 Task: Create a calendar event titled 'Dinner with Team' on 25 May 2023 from 6:00 PM to 6:45 PM at 'Cyber City, DLF Tower 8th Rd, DLF Cyber City, DLF Phase 2, Sector 24, Gurugram, Haryana 122002, India' with a 30-minute notification.
Action: Mouse moved to (50, 120)
Screenshot: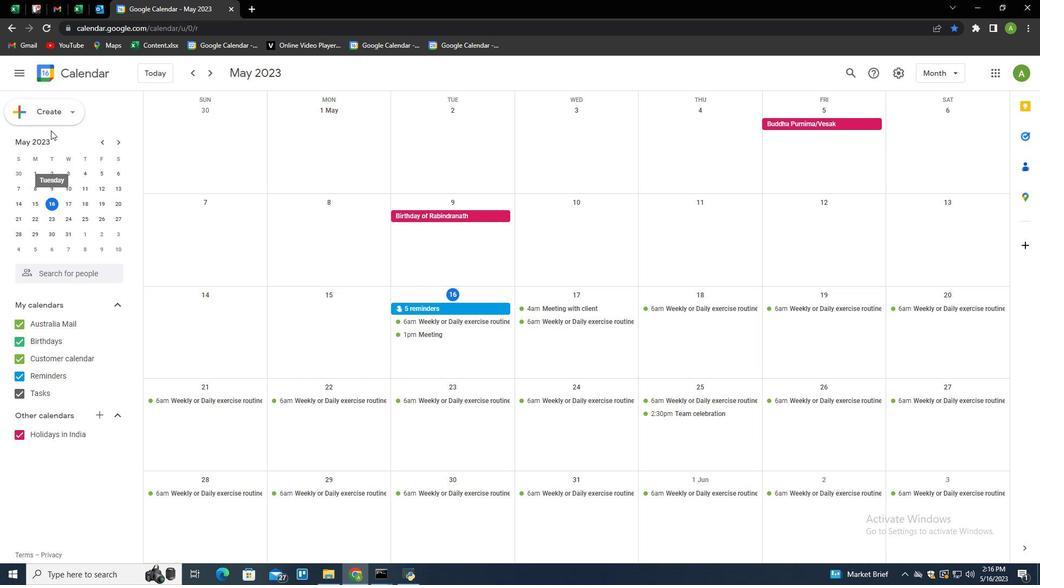 
Action: Mouse pressed left at (50, 120)
Screenshot: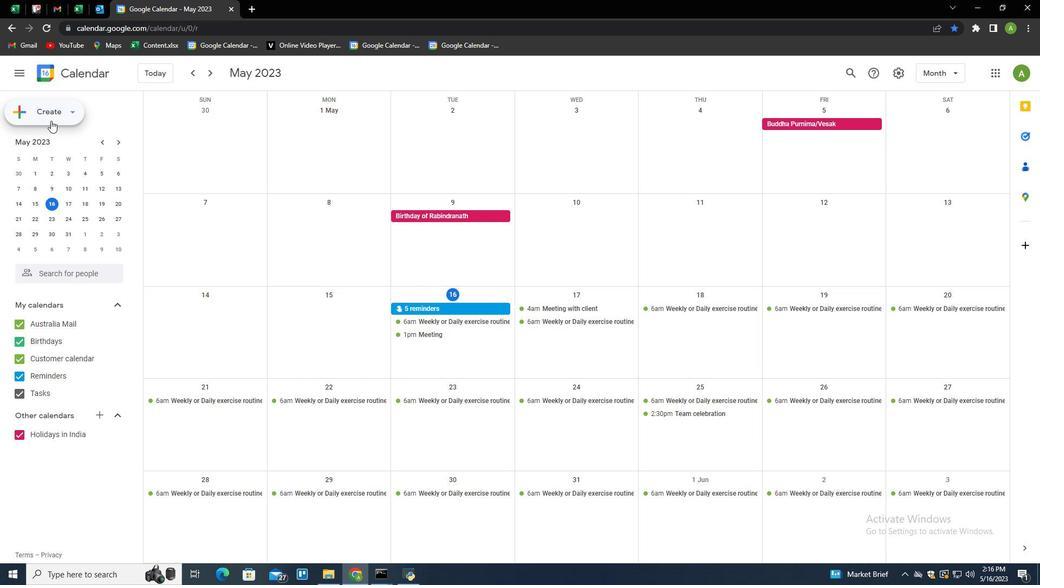 
Action: Mouse moved to (46, 136)
Screenshot: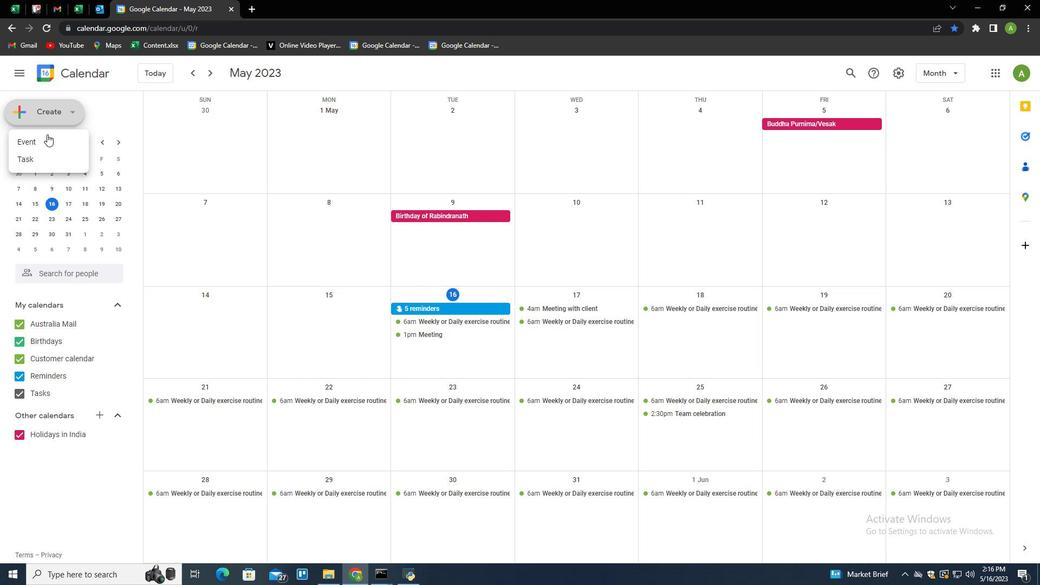 
Action: Mouse pressed left at (46, 136)
Screenshot: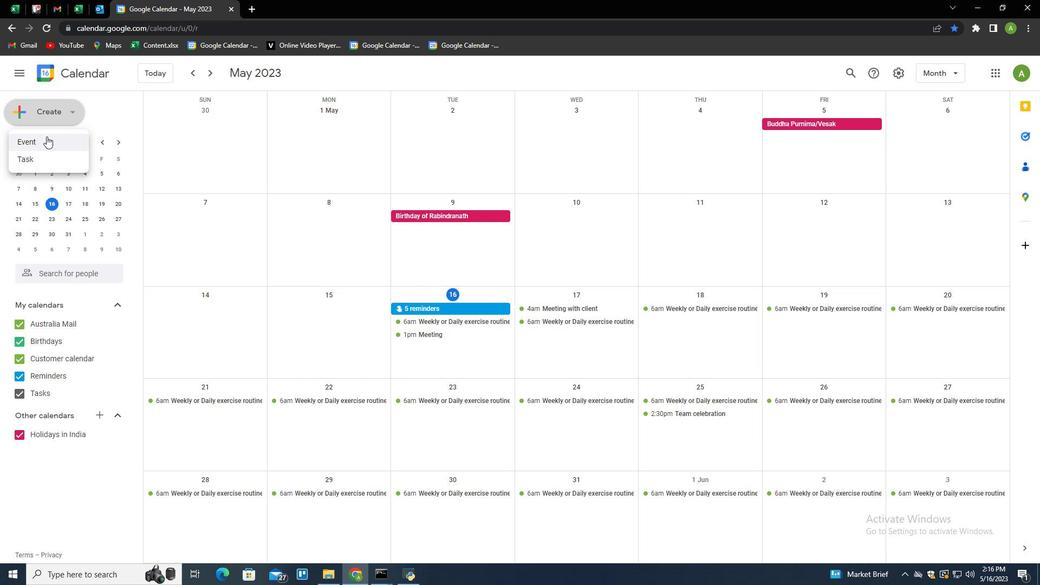 
Action: Mouse moved to (298, 435)
Screenshot: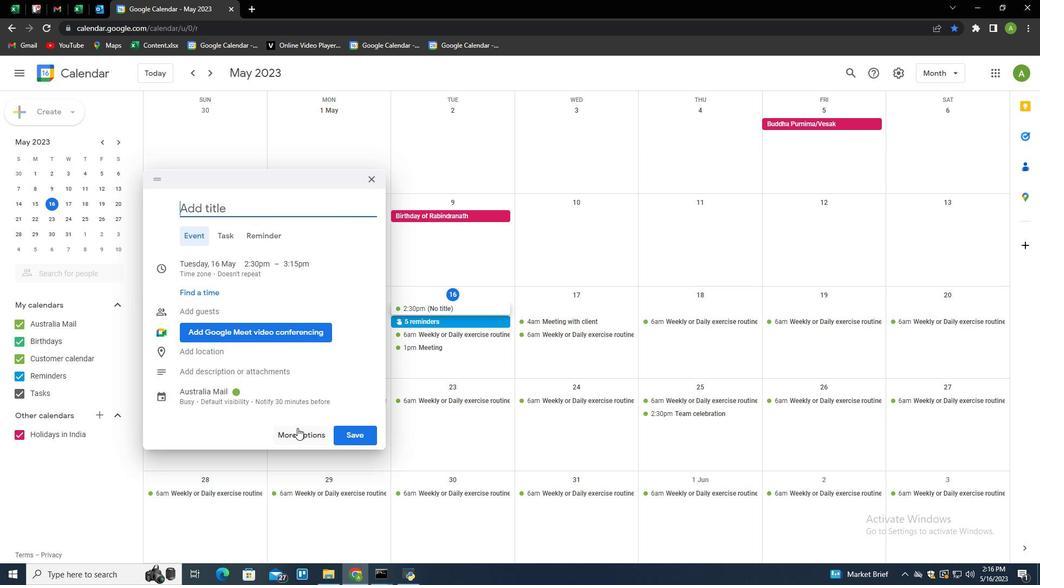 
Action: Mouse pressed left at (298, 435)
Screenshot: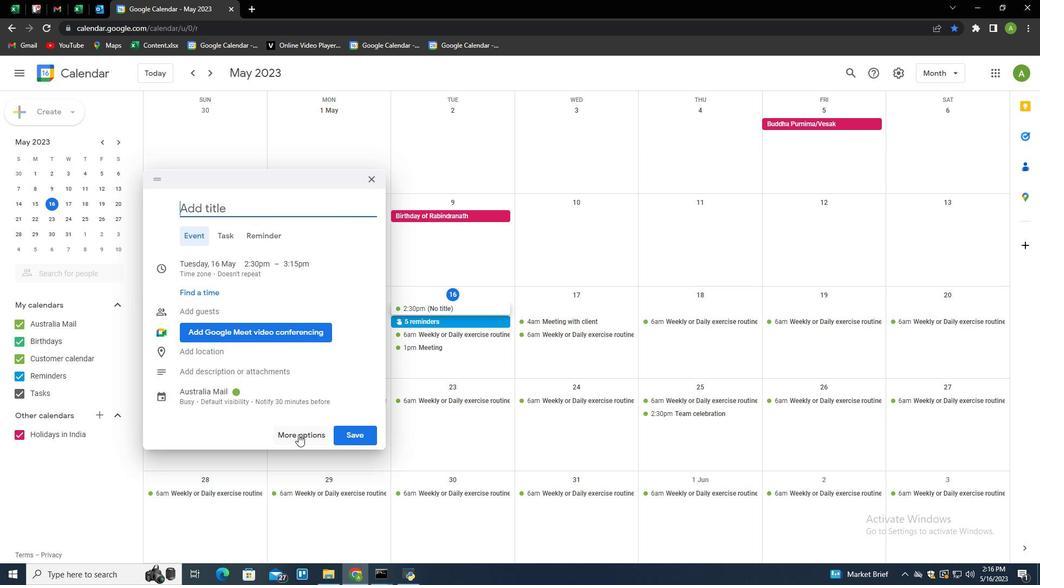
Action: Mouse moved to (203, 79)
Screenshot: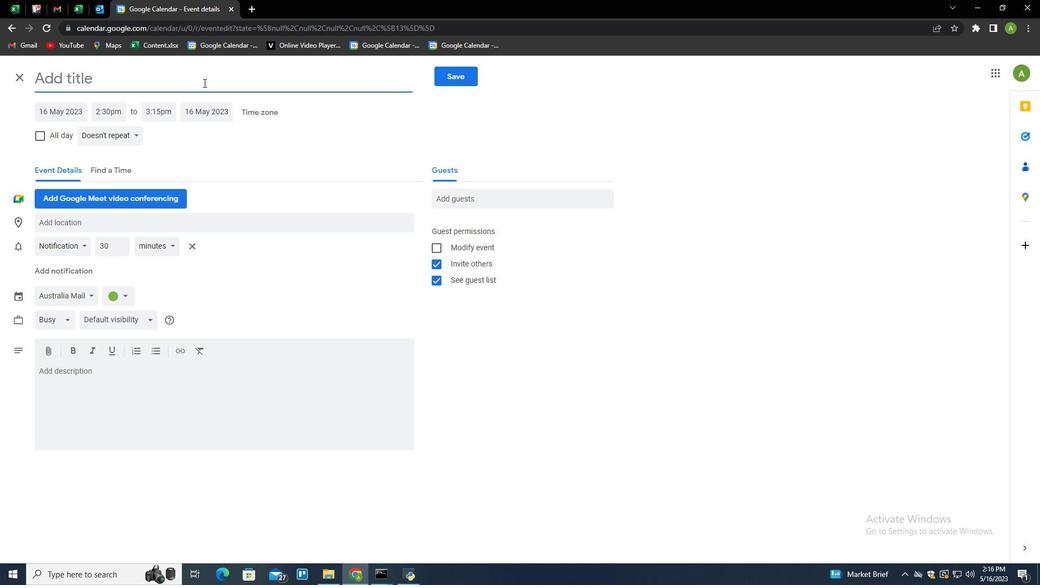 
Action: Mouse pressed left at (203, 79)
Screenshot: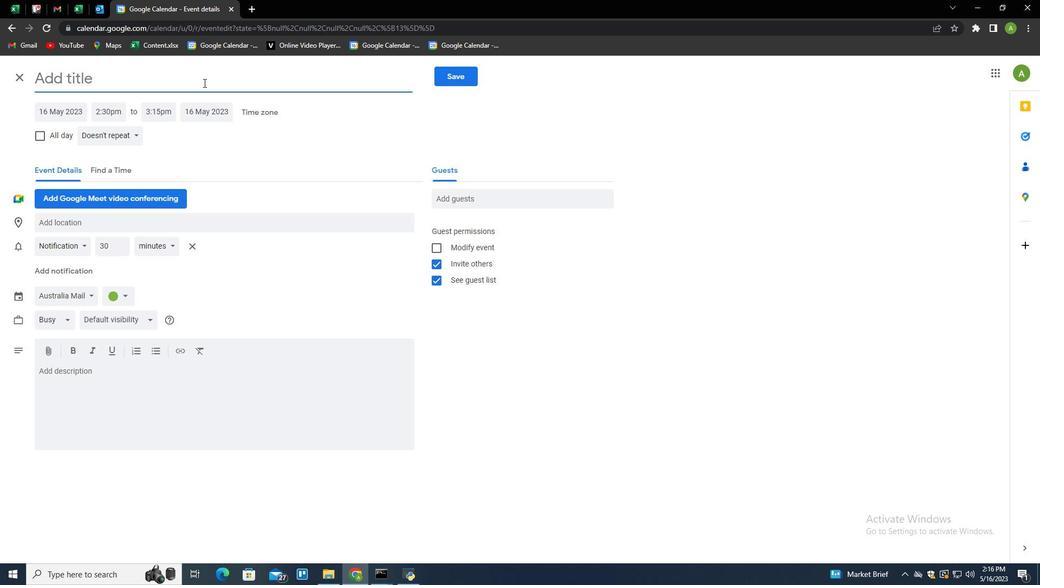
Action: Key pressed <Key.shift>Dinner<Key.space>with<Key.space><Key.shift>Team<Key.tab>
Screenshot: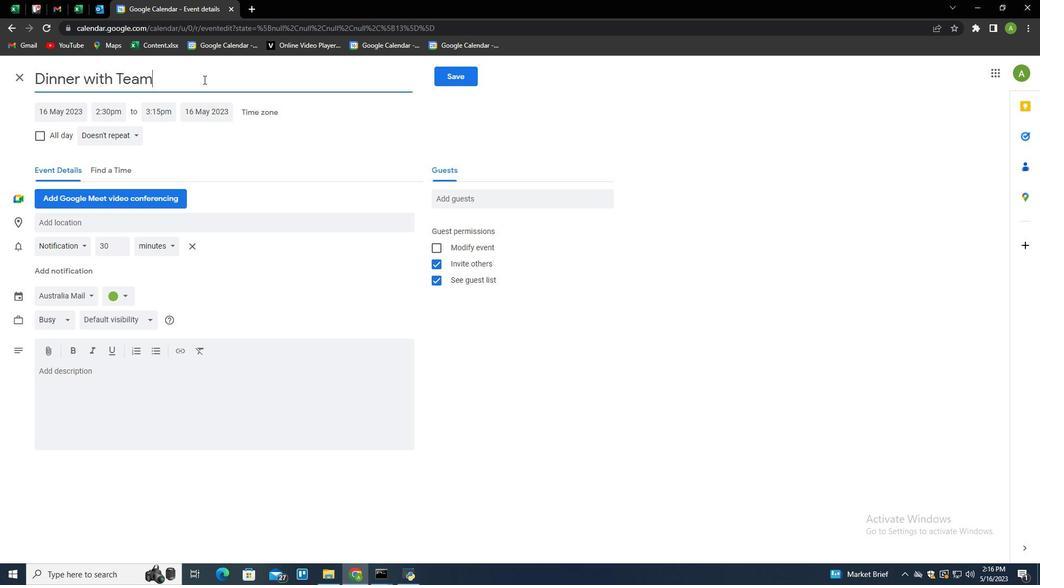 
Action: Mouse moved to (67, 115)
Screenshot: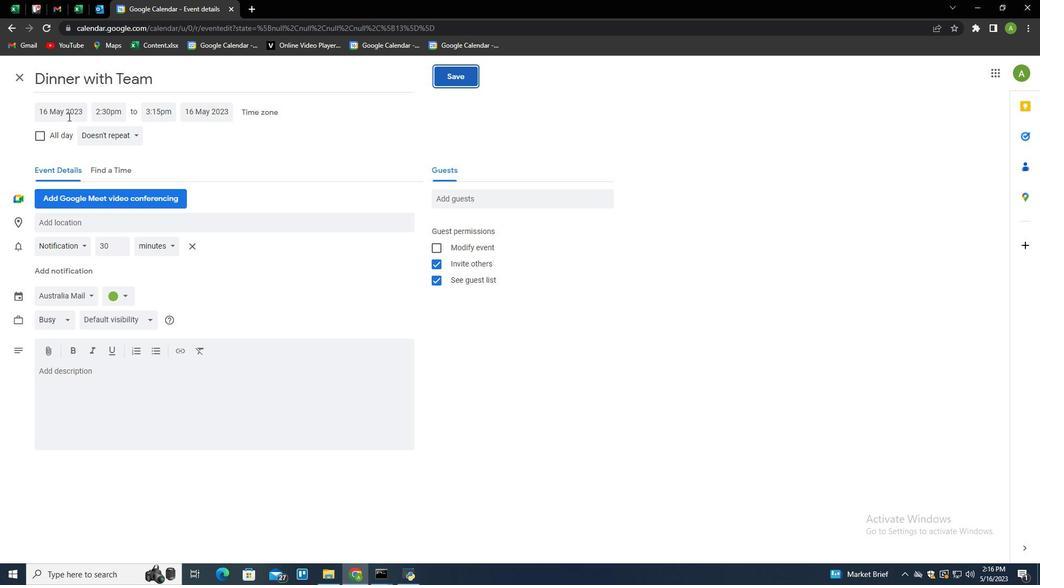 
Action: Mouse pressed left at (67, 115)
Screenshot: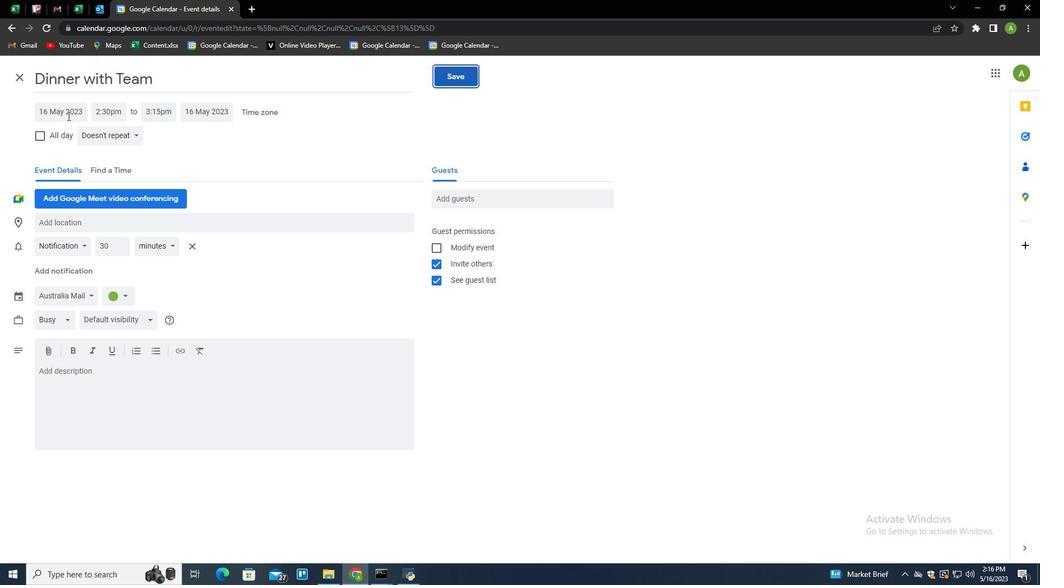 
Action: Mouse moved to (133, 211)
Screenshot: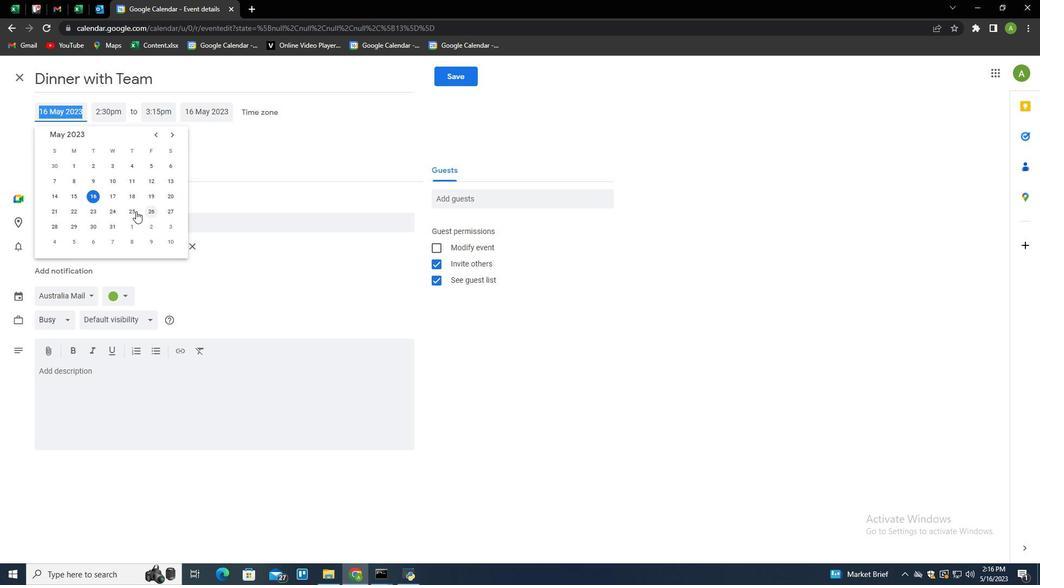 
Action: Mouse pressed left at (133, 211)
Screenshot: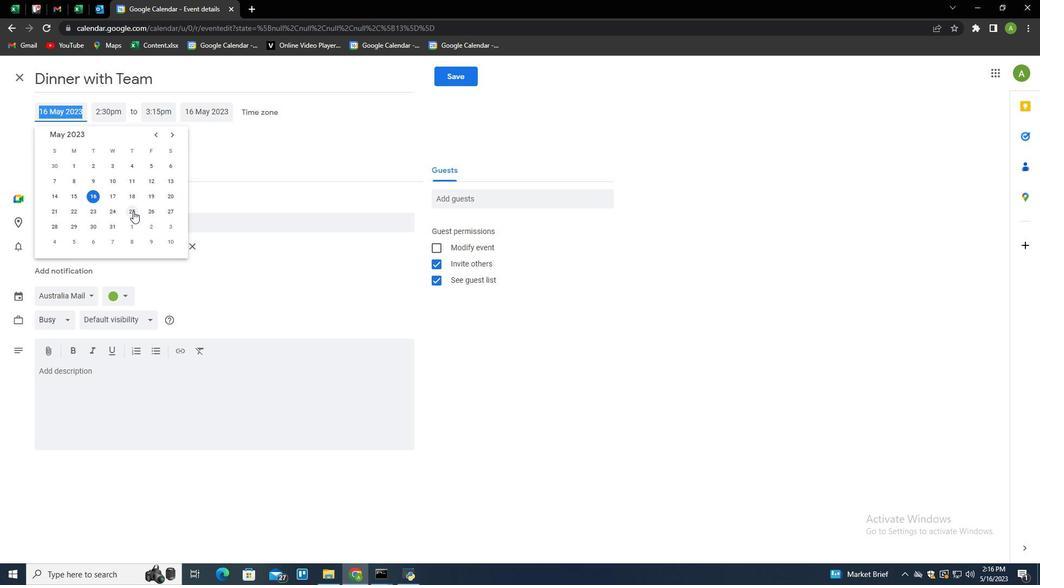 
Action: Mouse moved to (119, 113)
Screenshot: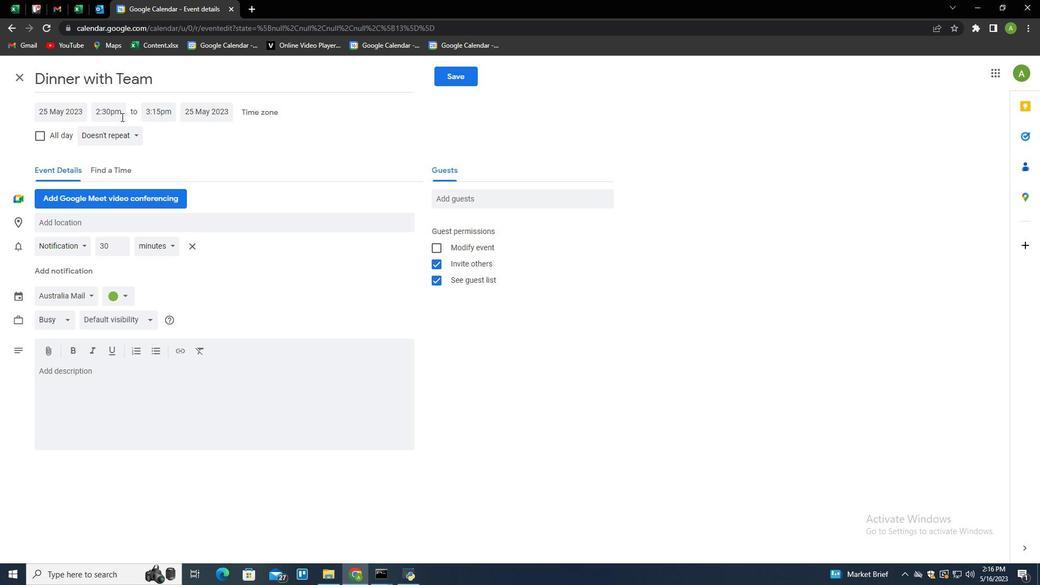 
Action: Mouse pressed left at (119, 113)
Screenshot: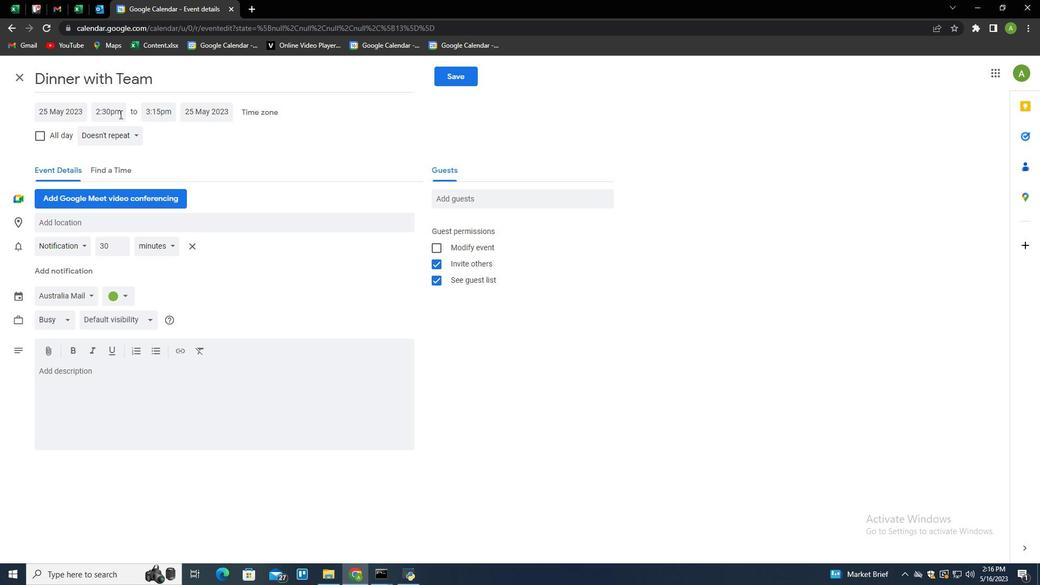 
Action: Mouse moved to (140, 214)
Screenshot: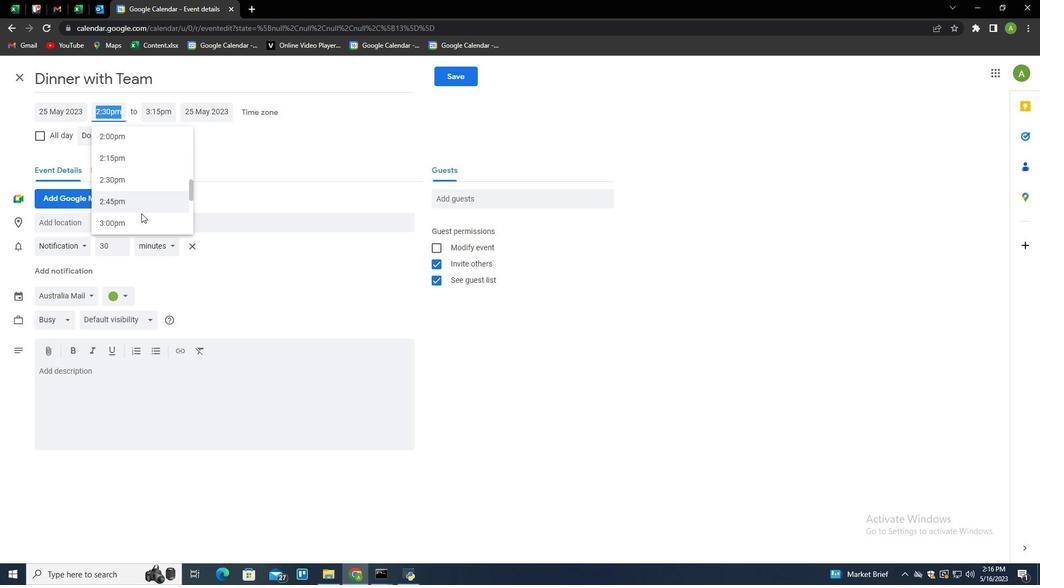 
Action: Mouse scrolled (140, 213) with delta (0, 0)
Screenshot: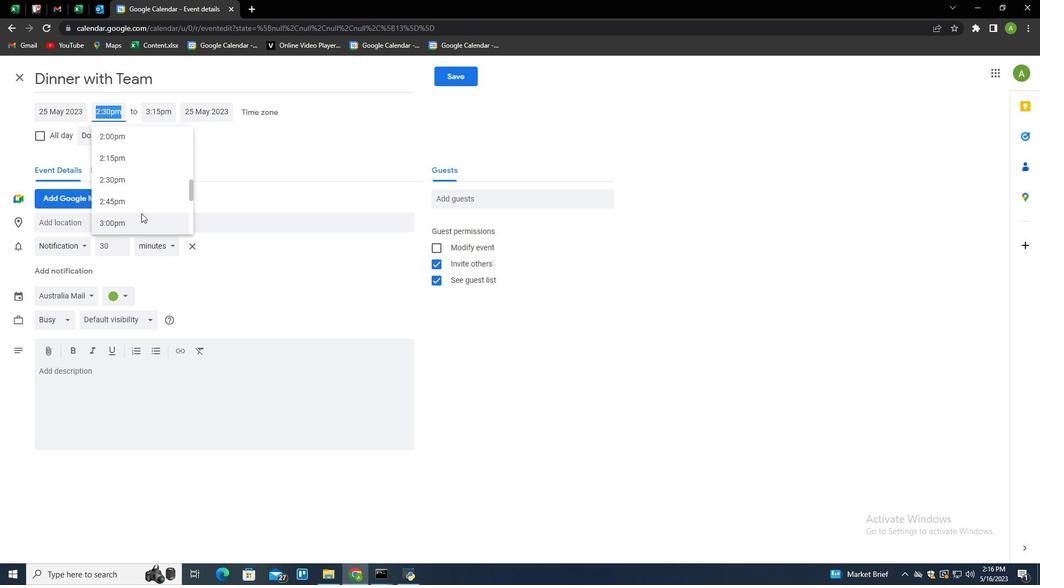 
Action: Mouse scrolled (140, 213) with delta (0, 0)
Screenshot: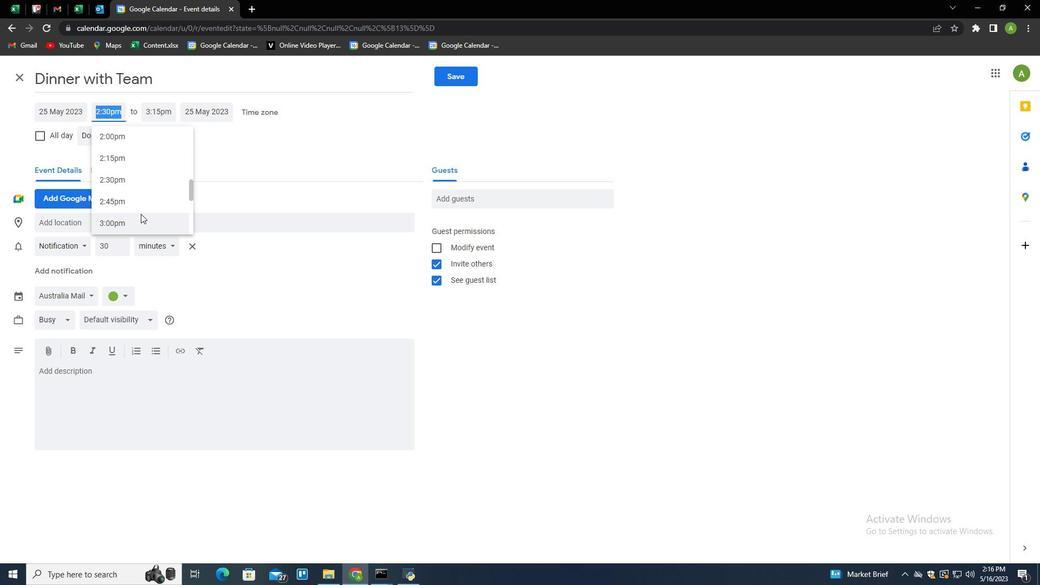 
Action: Mouse scrolled (140, 213) with delta (0, 0)
Screenshot: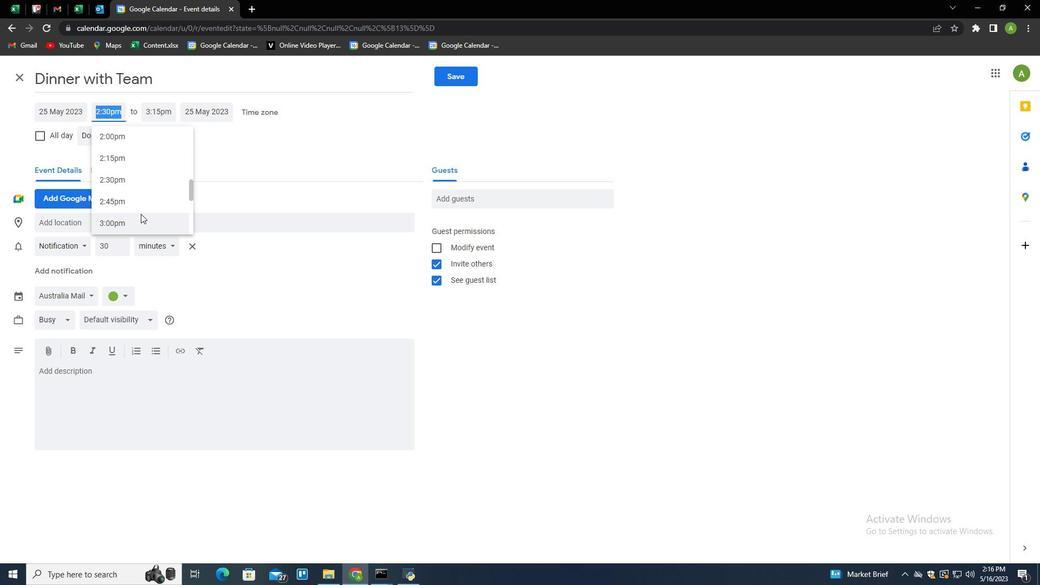 
Action: Mouse scrolled (140, 213) with delta (0, 0)
Screenshot: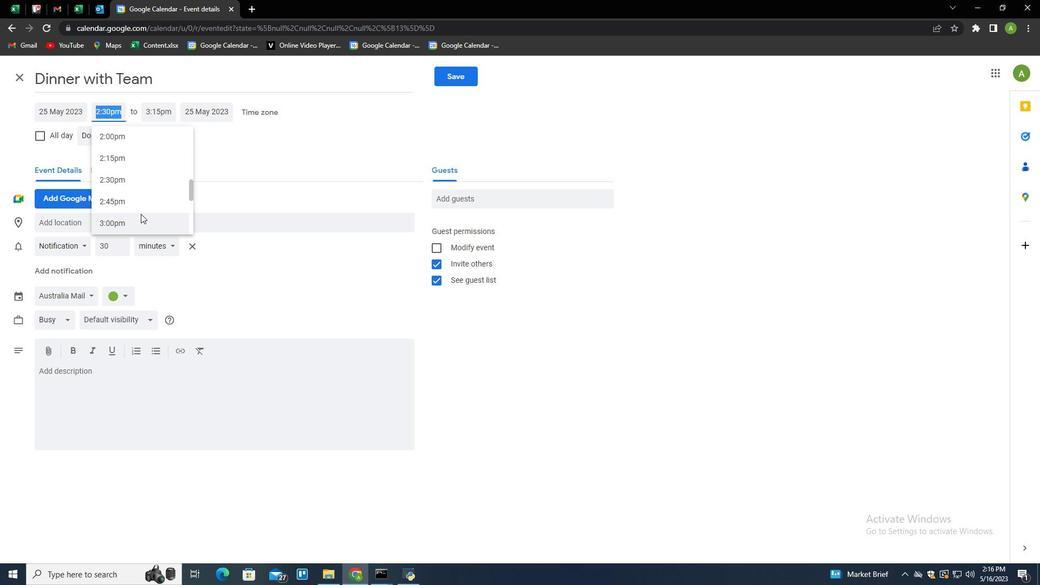
Action: Mouse scrolled (140, 213) with delta (0, 0)
Screenshot: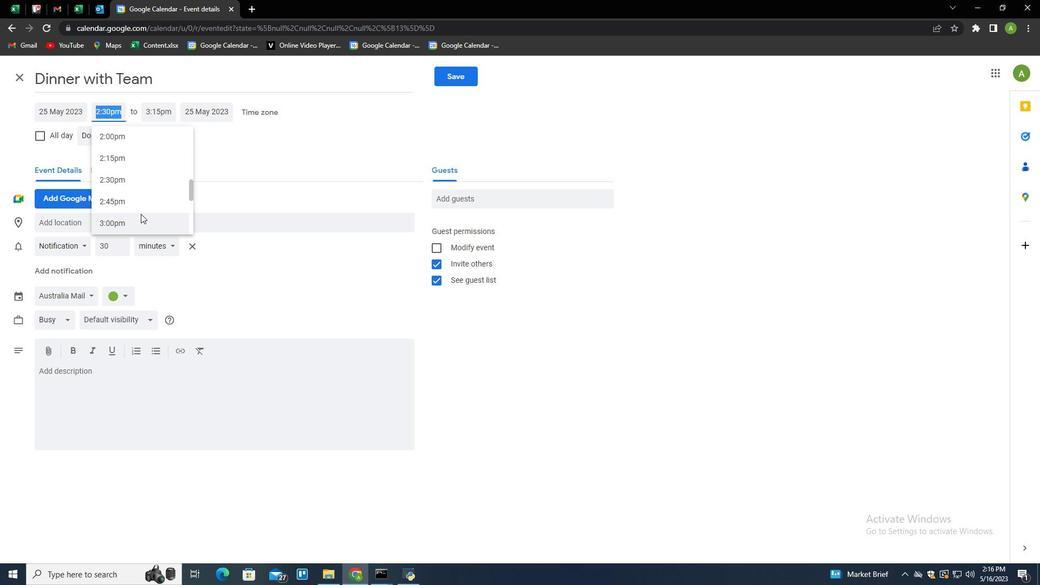 
Action: Mouse moved to (135, 211)
Screenshot: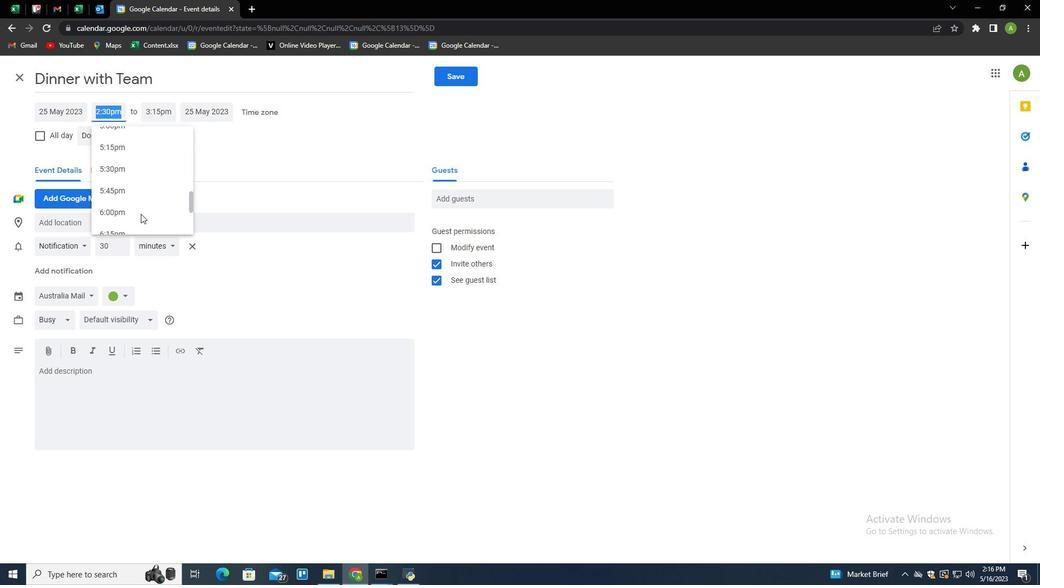 
Action: Mouse pressed left at (135, 211)
Screenshot: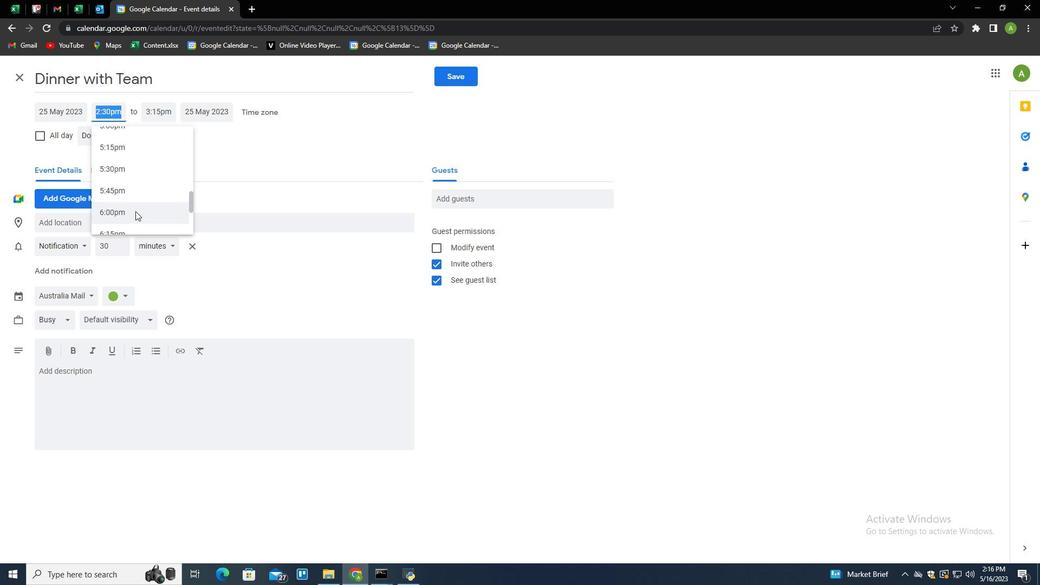 
Action: Mouse moved to (114, 220)
Screenshot: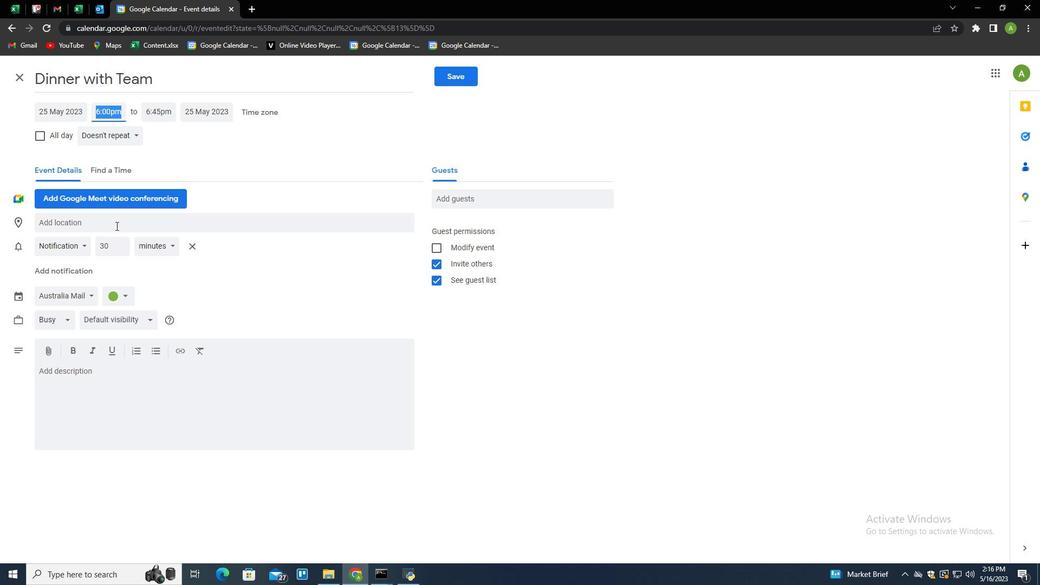 
Action: Mouse pressed left at (114, 220)
Screenshot: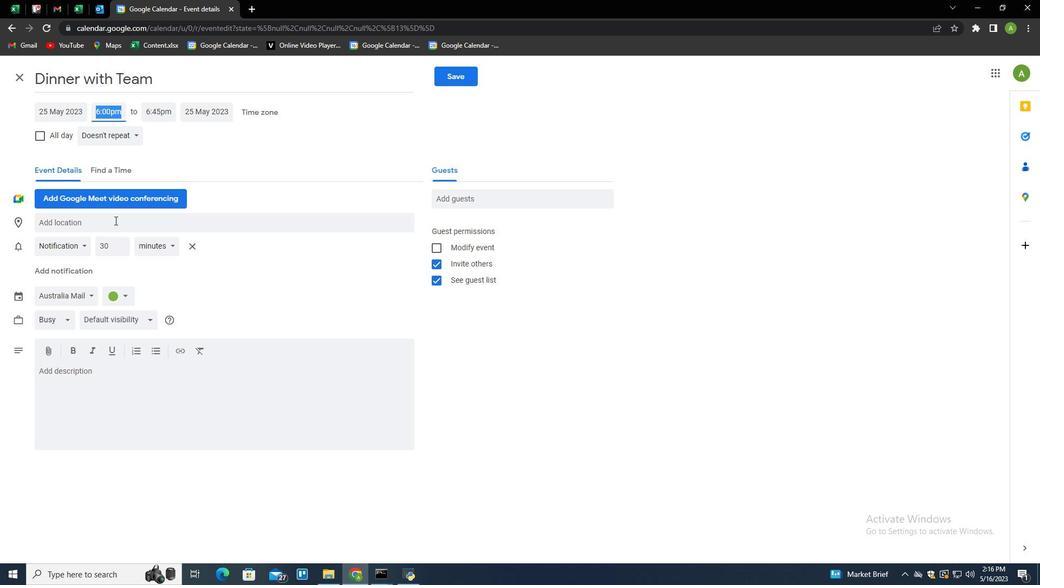 
Action: Key pressed cu<Key.backspace>yber<Key.down><Key.down><Key.enter>
Screenshot: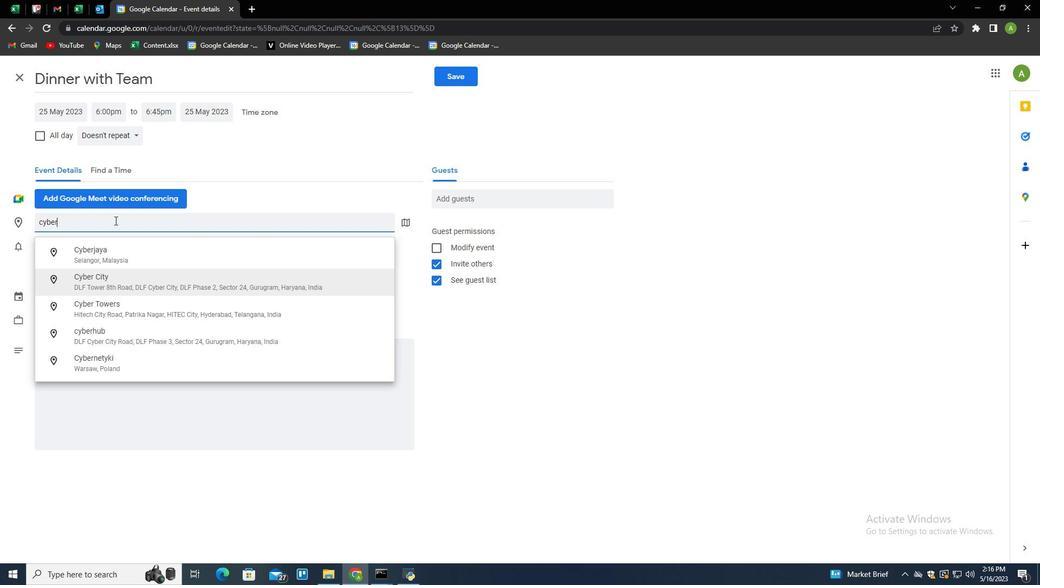 
Action: Mouse moved to (208, 376)
Screenshot: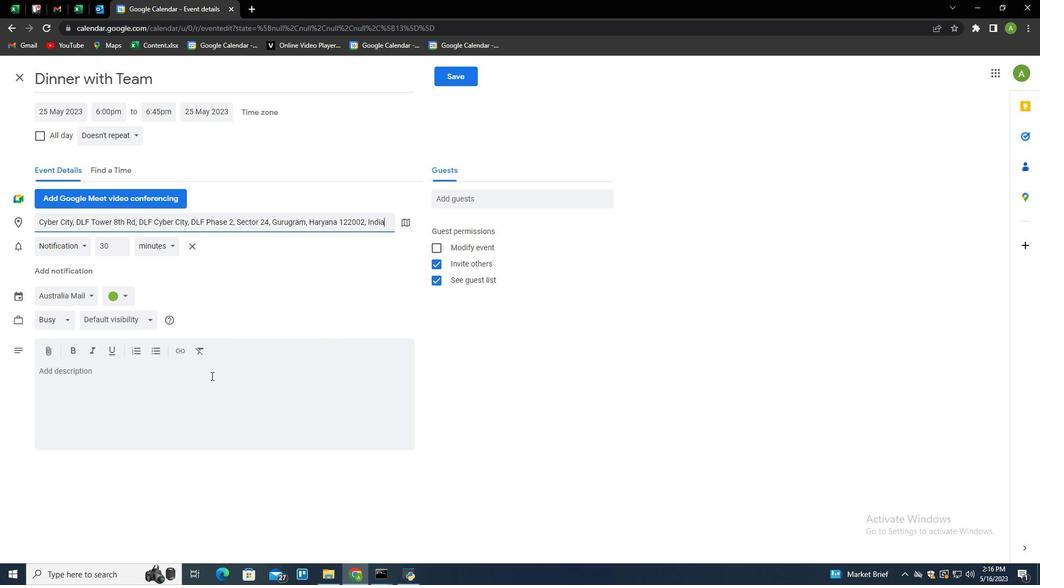 
Action: Mouse pressed left at (208, 376)
Screenshot: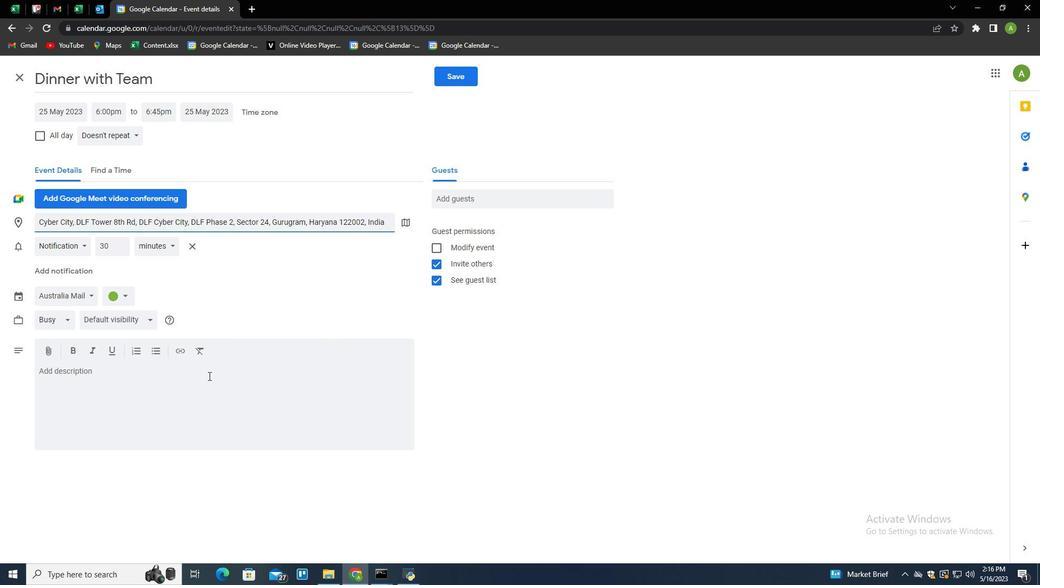 
Action: Mouse moved to (179, 218)
Screenshot: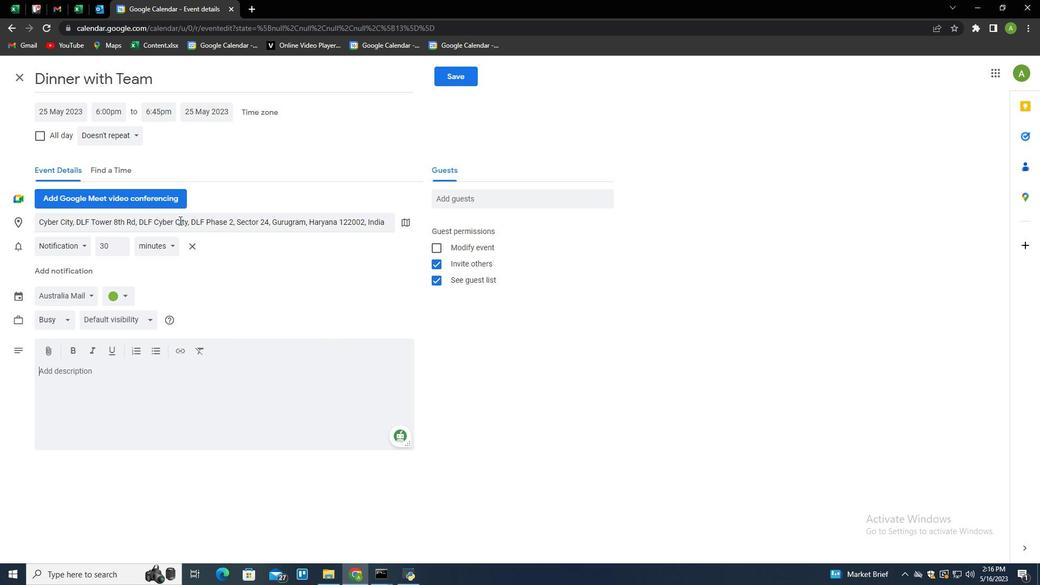 
Action: Mouse pressed left at (179, 218)
Screenshot: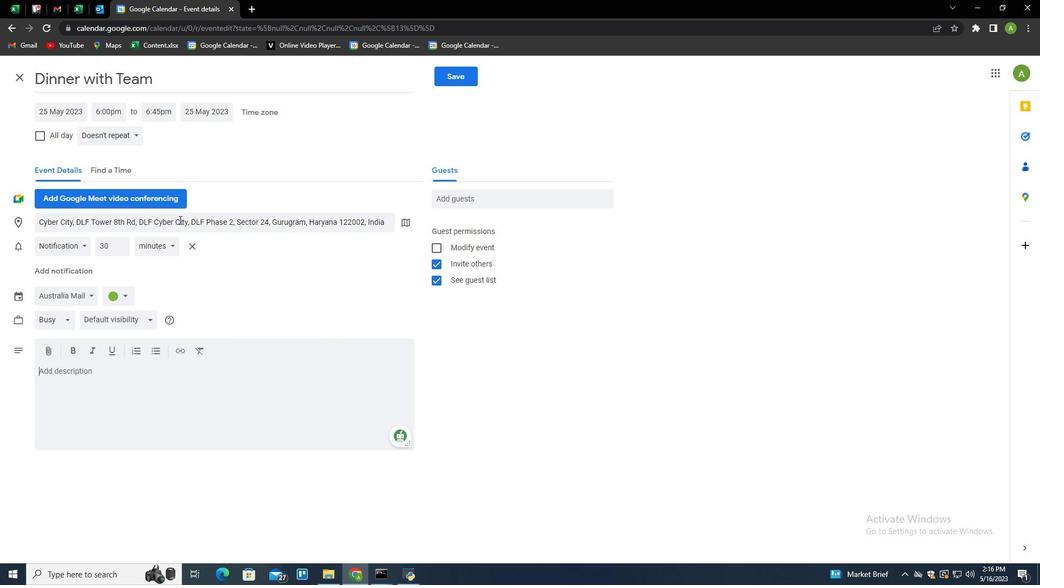 
Action: Mouse pressed left at (179, 218)
Screenshot: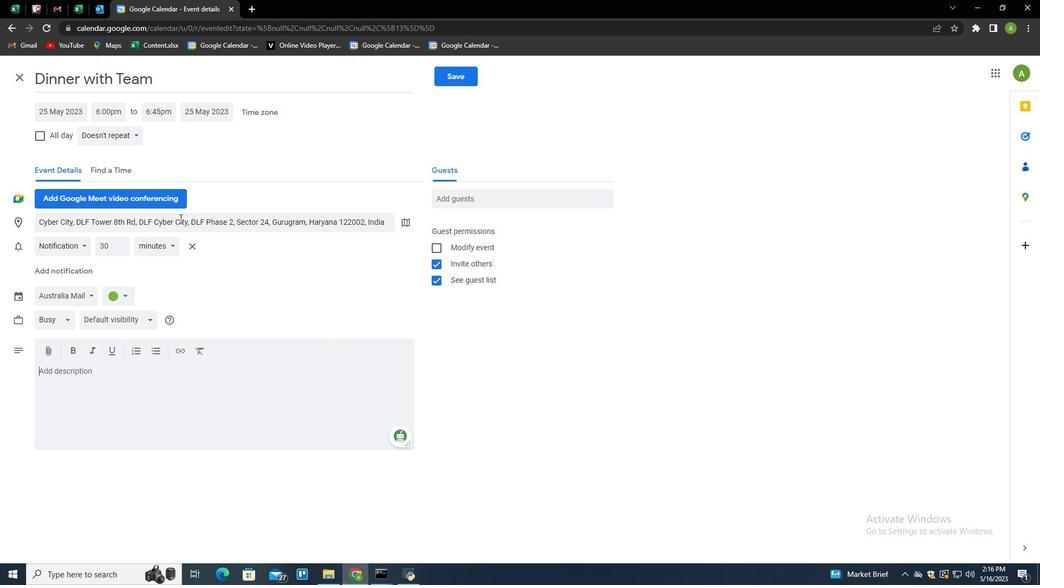
Action: Mouse pressed left at (179, 218)
Screenshot: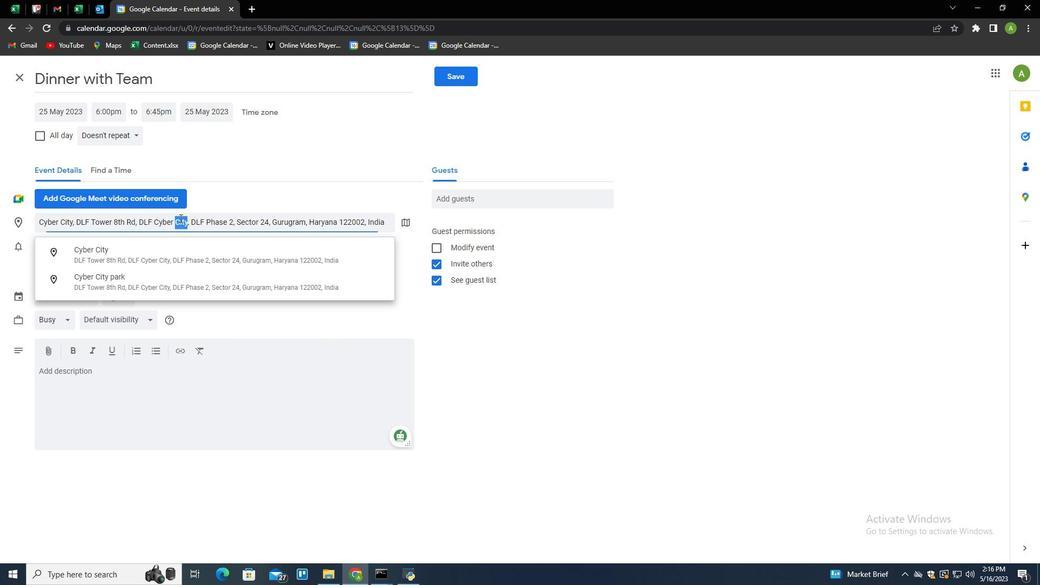 
Action: Key pressed ctrl+C
Screenshot: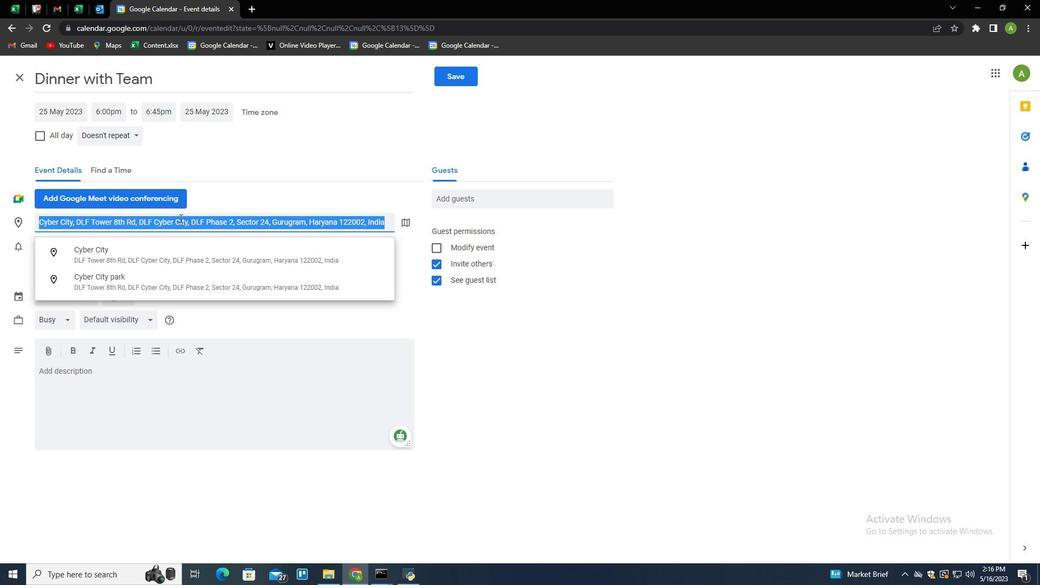
Action: Mouse moved to (156, 381)
Screenshot: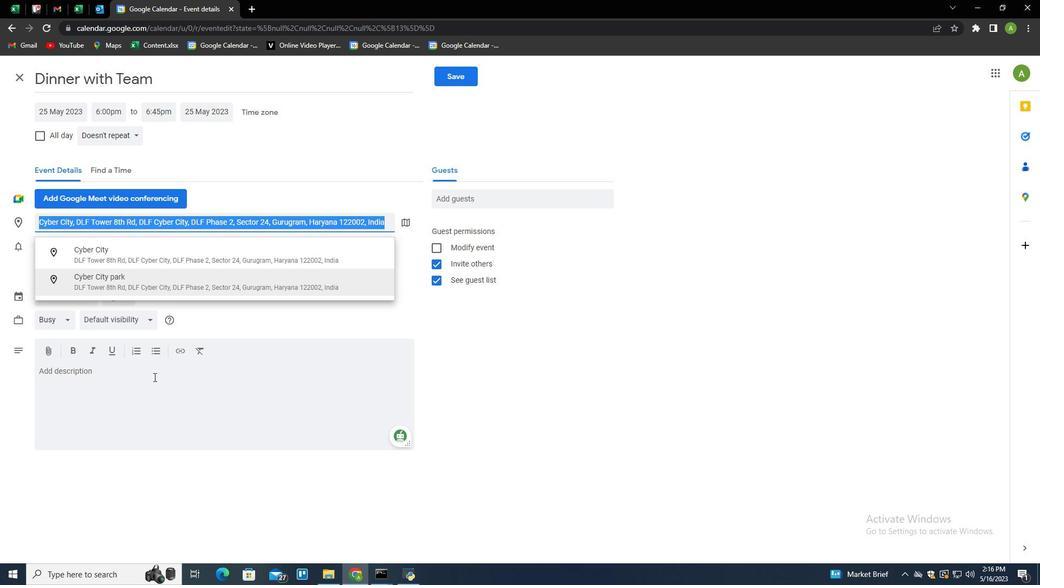 
Action: Mouse pressed left at (156, 381)
Screenshot: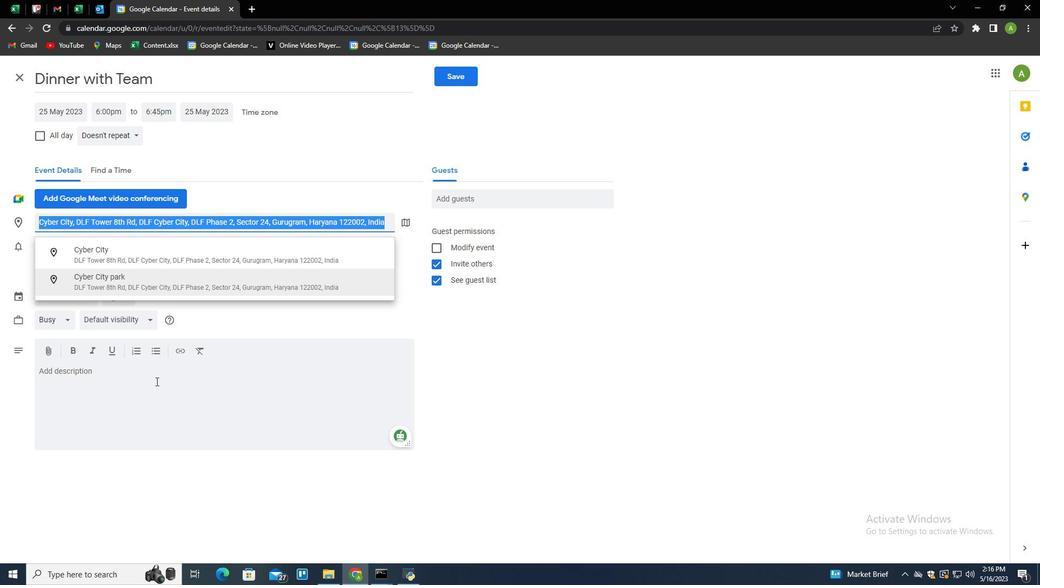 
Action: Mouse moved to (156, 382)
Screenshot: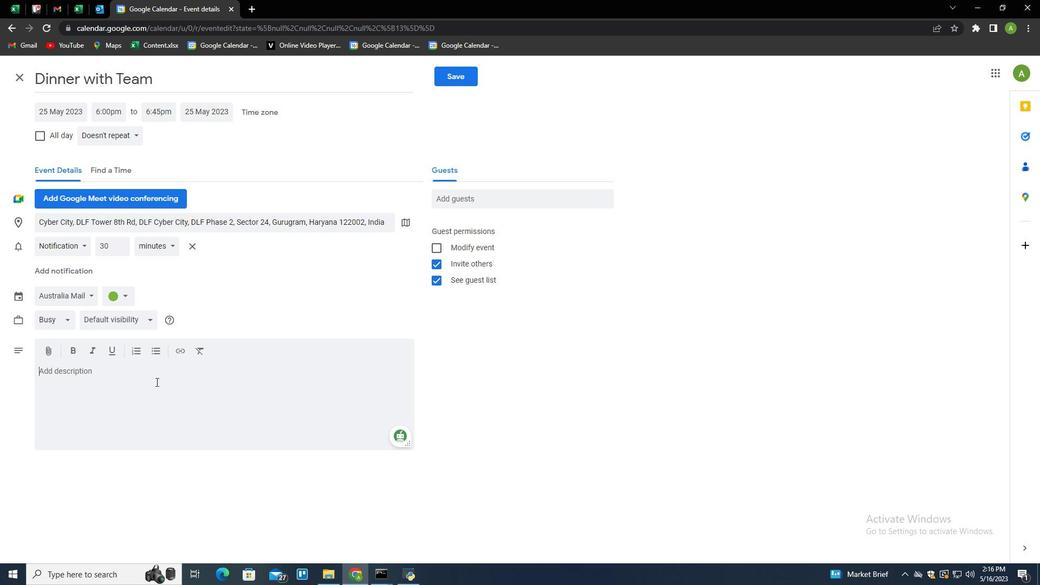 
Action: Key pressed ctrl+V
Screenshot: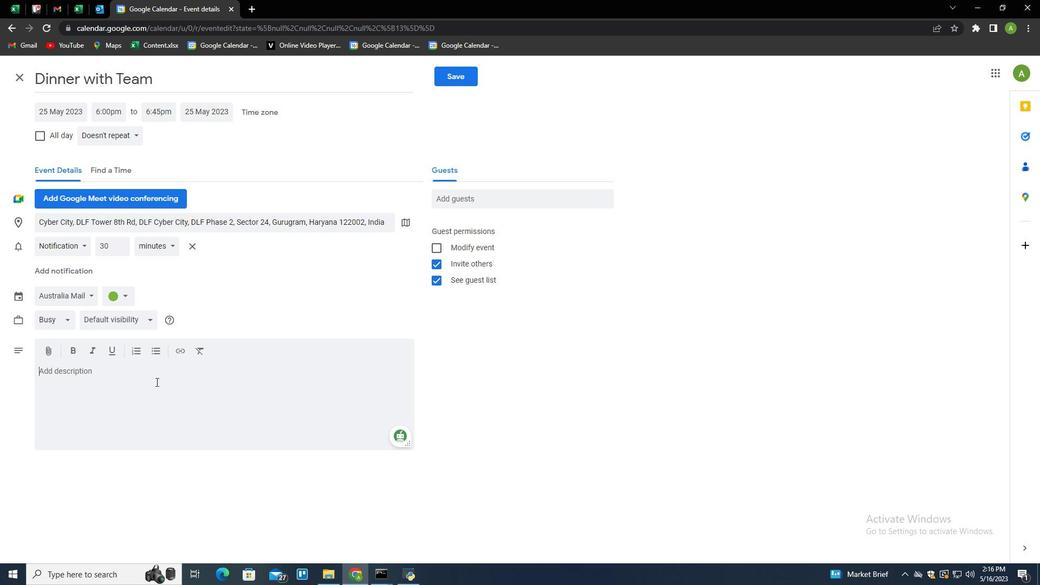 
Action: Mouse moved to (465, 78)
Screenshot: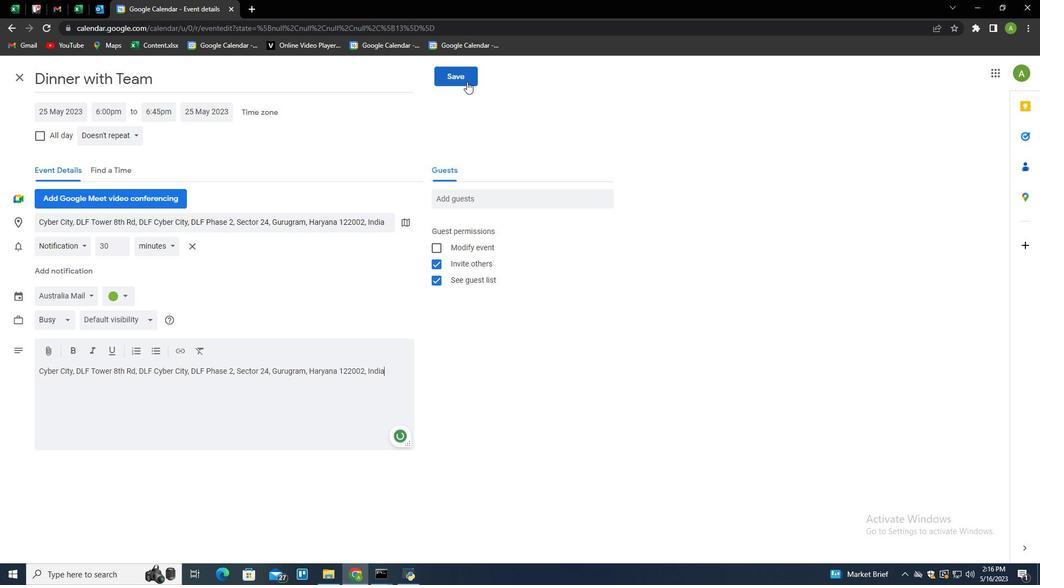 
Action: Mouse pressed left at (465, 78)
Screenshot: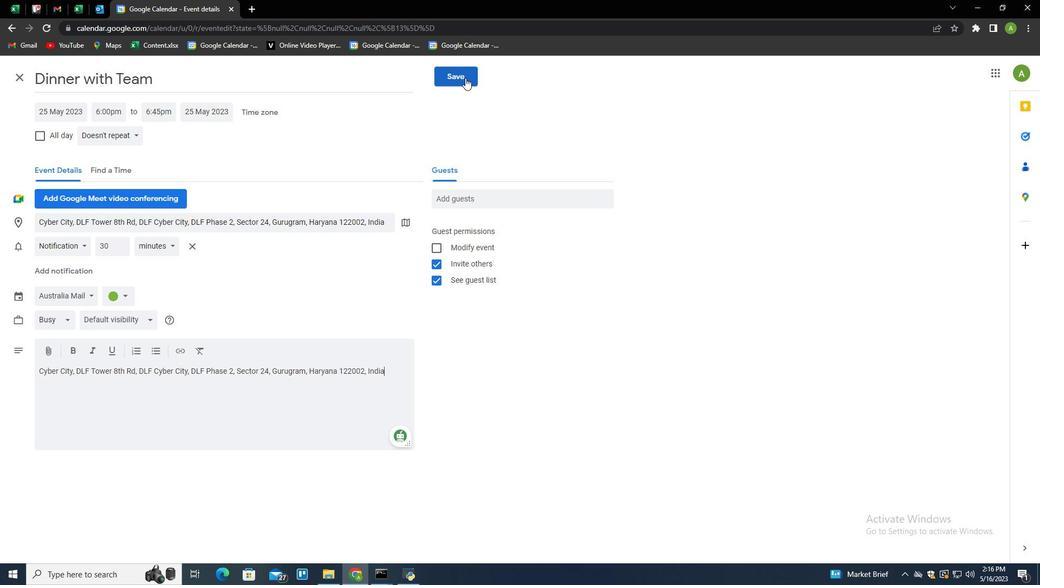 
Action: Mouse moved to (622, 280)
Screenshot: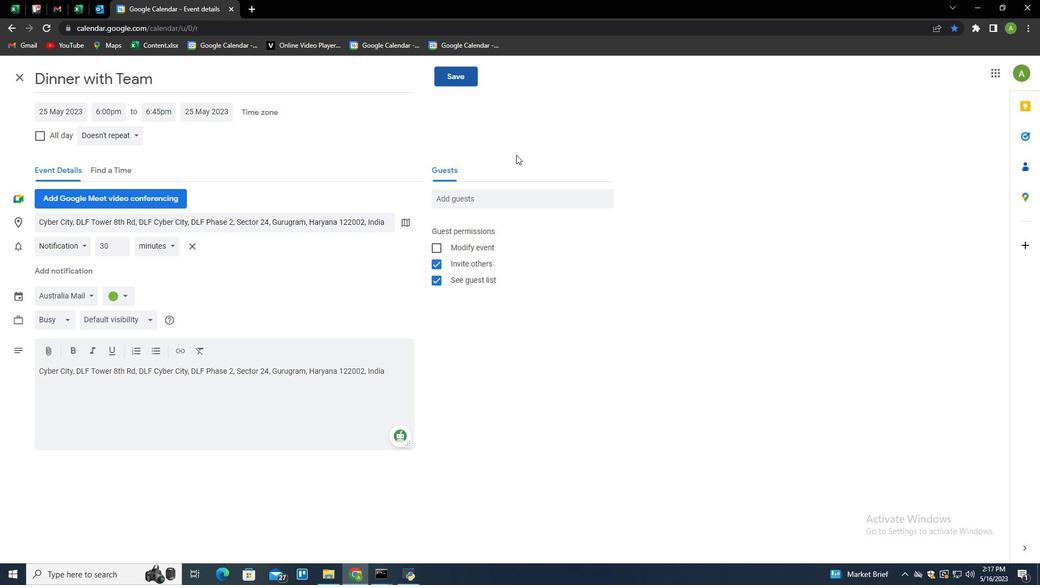 
